 Task: Show the template hero for the builder.
Action: Mouse moved to (955, 62)
Screenshot: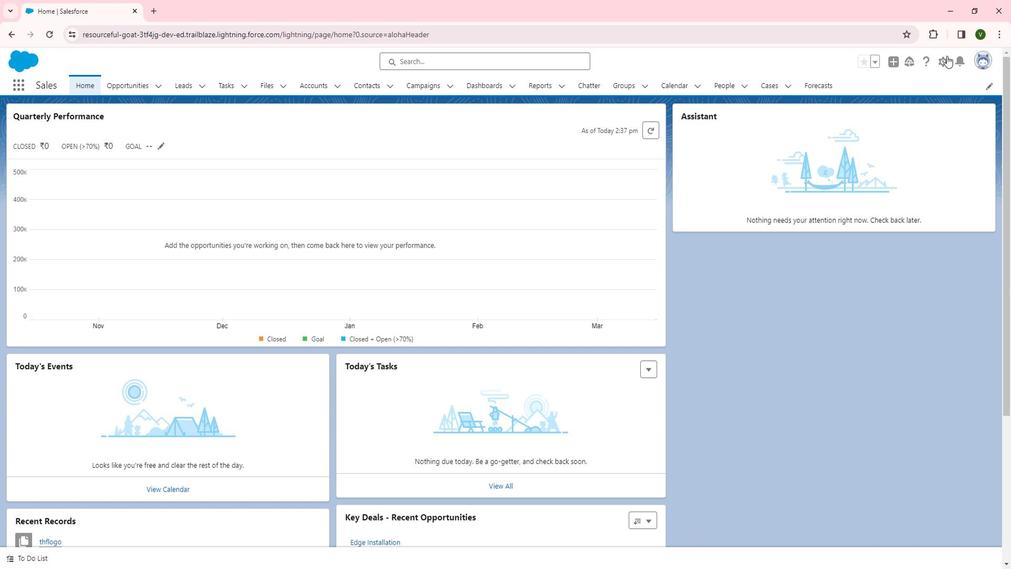 
Action: Mouse pressed left at (955, 62)
Screenshot: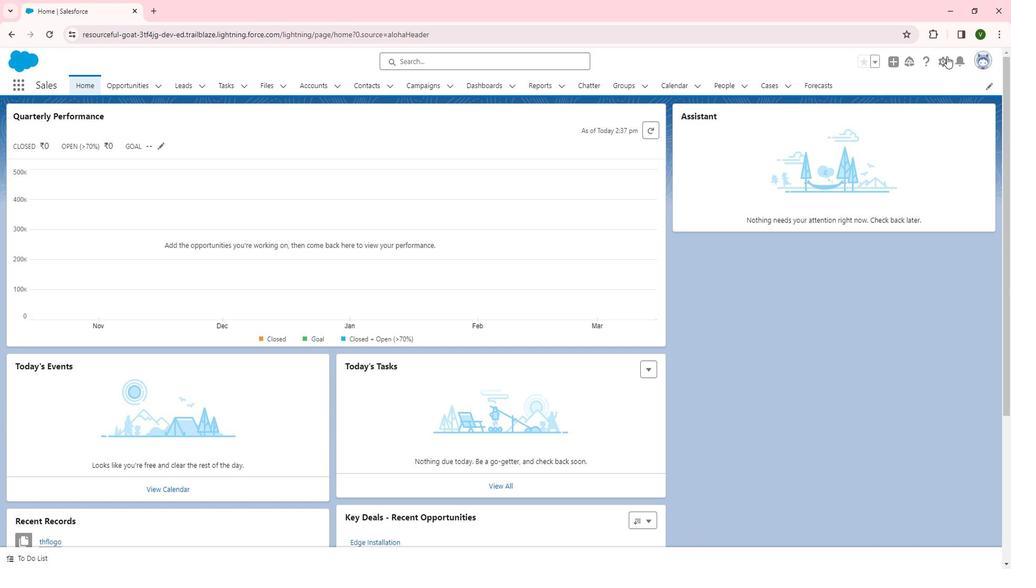 
Action: Mouse moved to (903, 104)
Screenshot: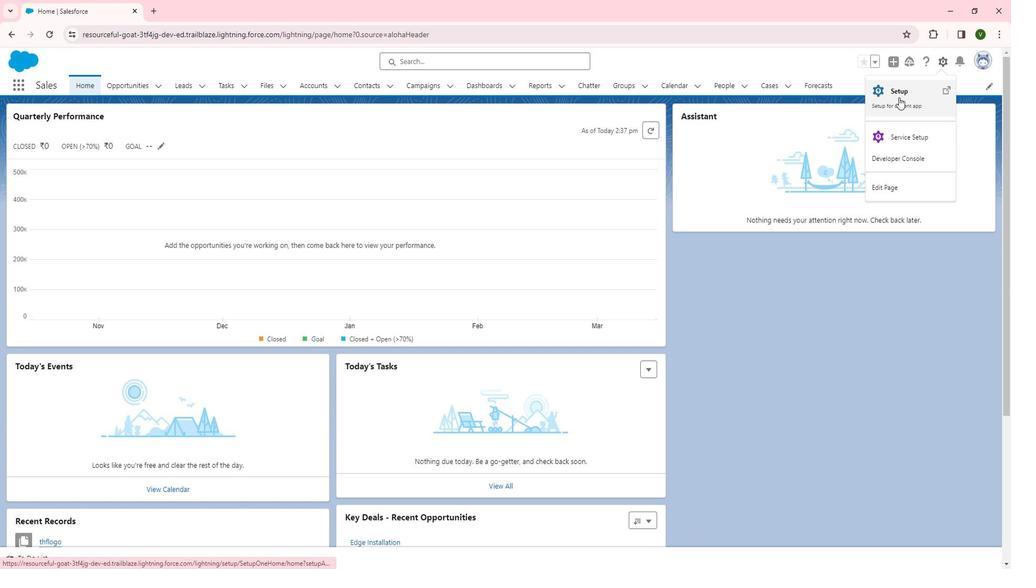 
Action: Mouse pressed left at (903, 104)
Screenshot: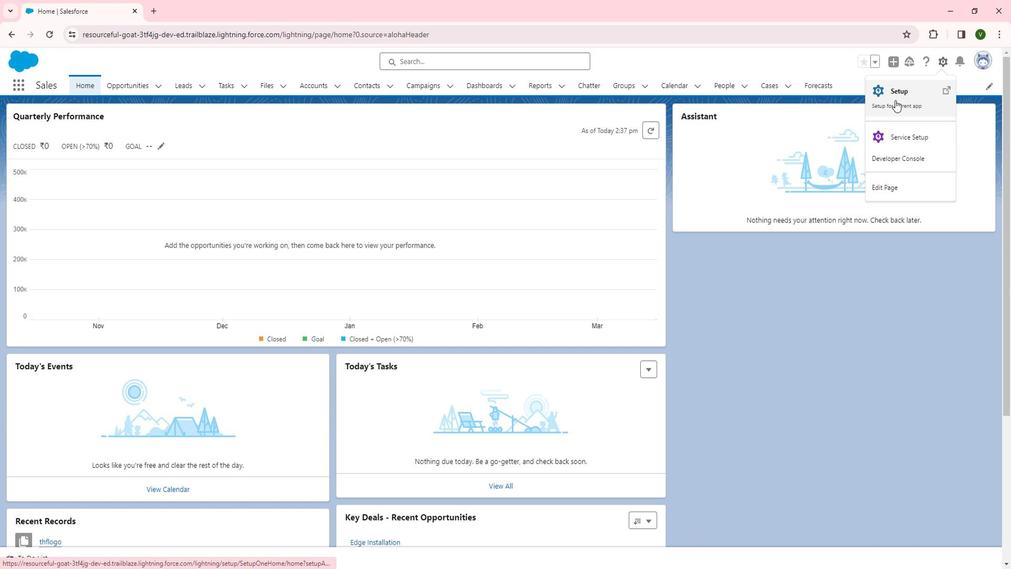 
Action: Mouse moved to (77, 344)
Screenshot: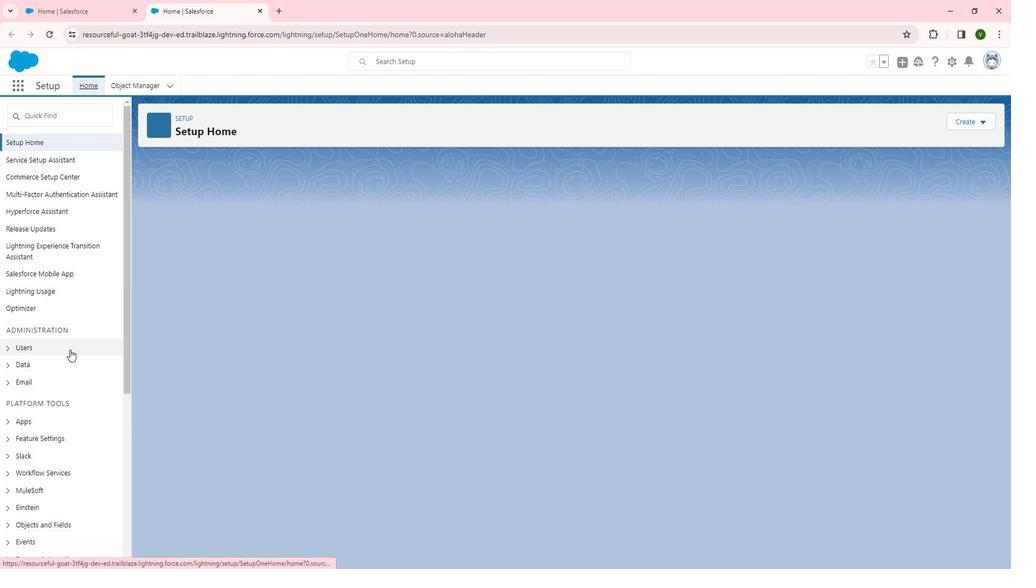 
Action: Mouse scrolled (77, 344) with delta (0, 0)
Screenshot: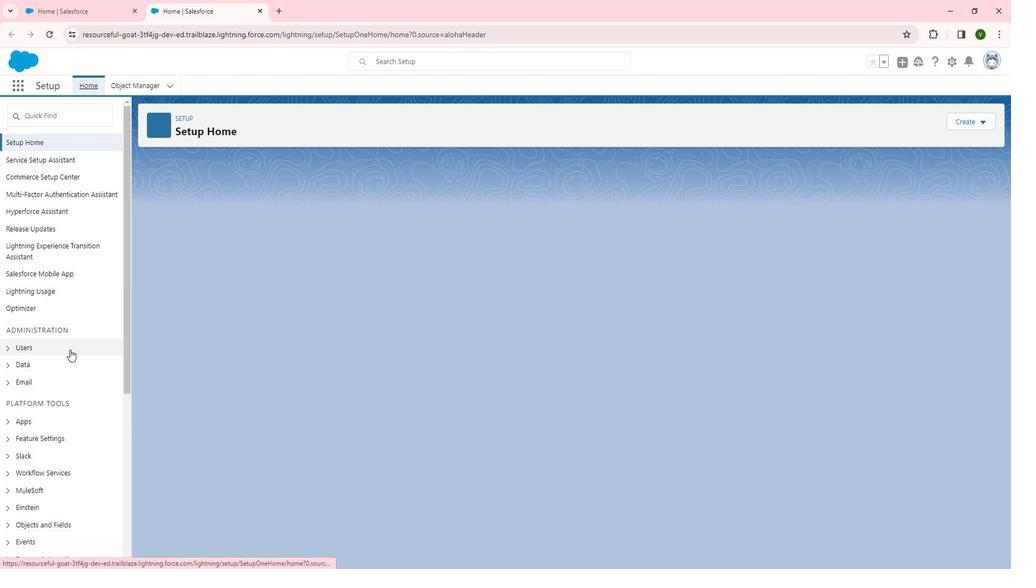 
Action: Mouse moved to (77, 345)
Screenshot: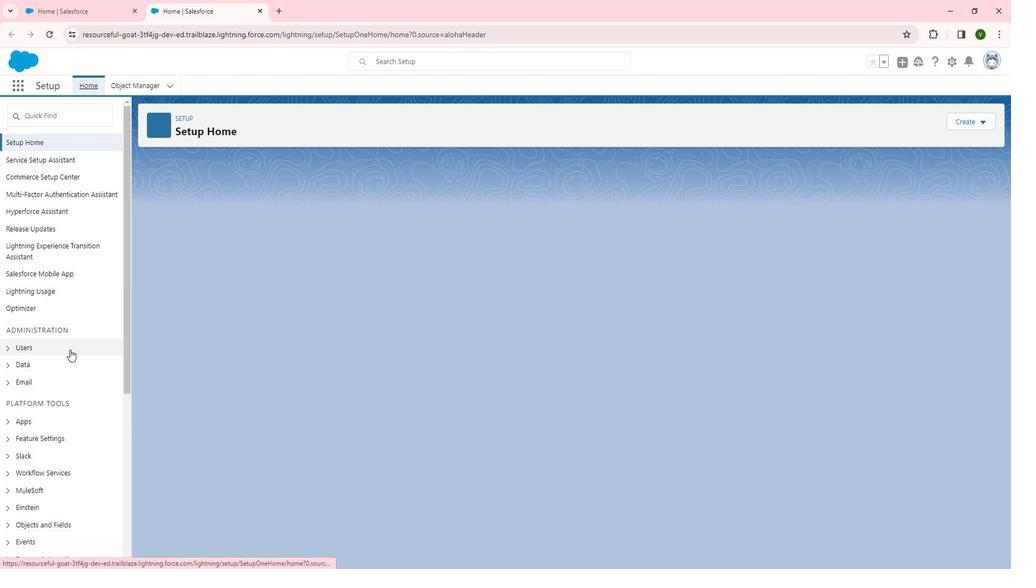 
Action: Mouse scrolled (77, 344) with delta (0, 0)
Screenshot: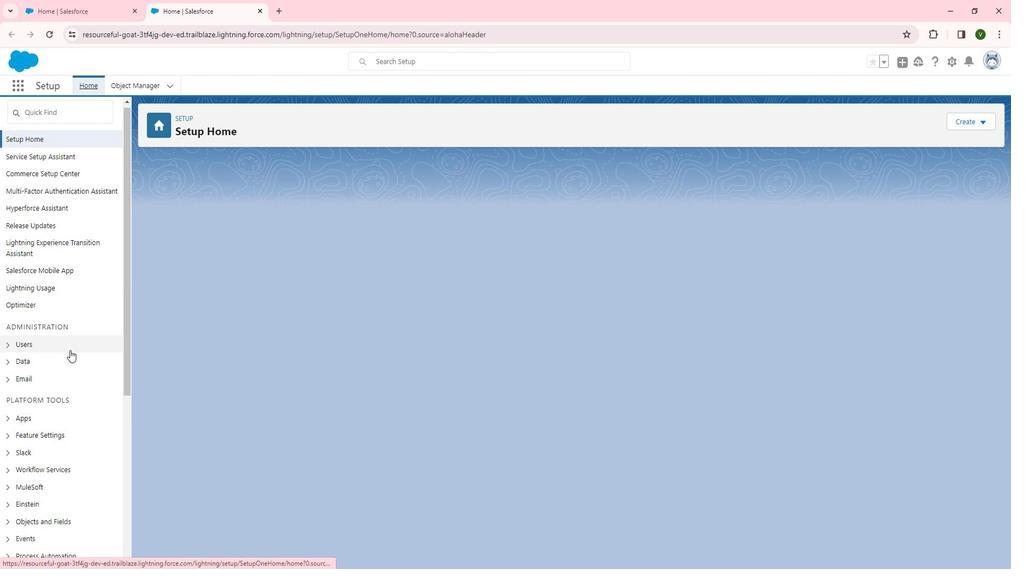 
Action: Mouse moved to (73, 347)
Screenshot: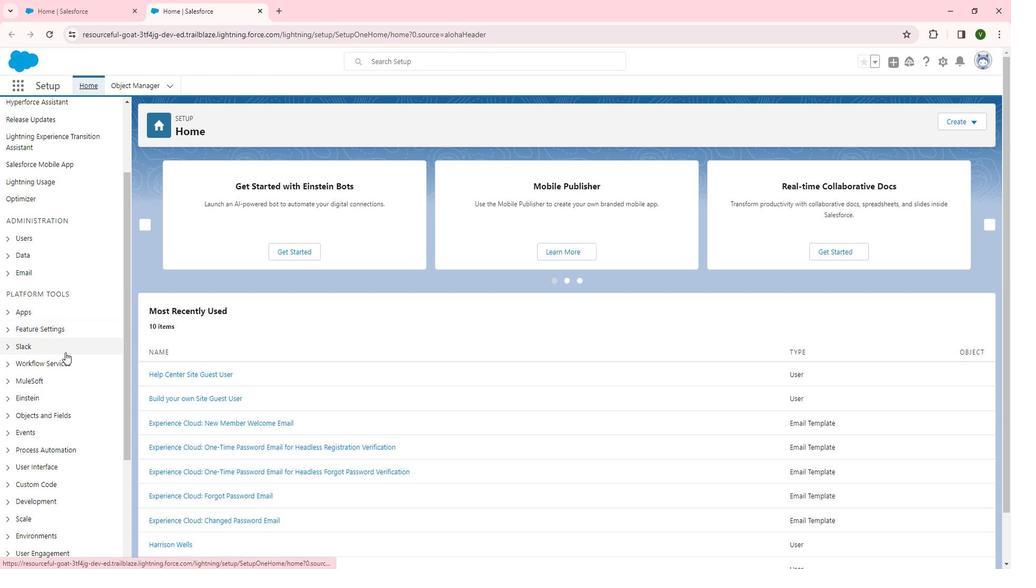 
Action: Mouse scrolled (73, 346) with delta (0, 0)
Screenshot: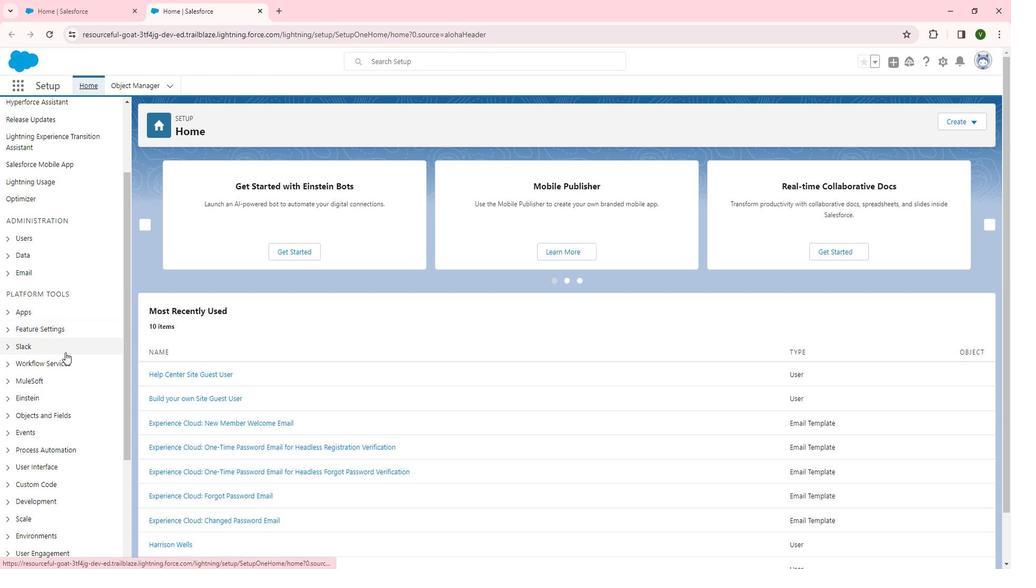 
Action: Mouse scrolled (73, 346) with delta (0, 0)
Screenshot: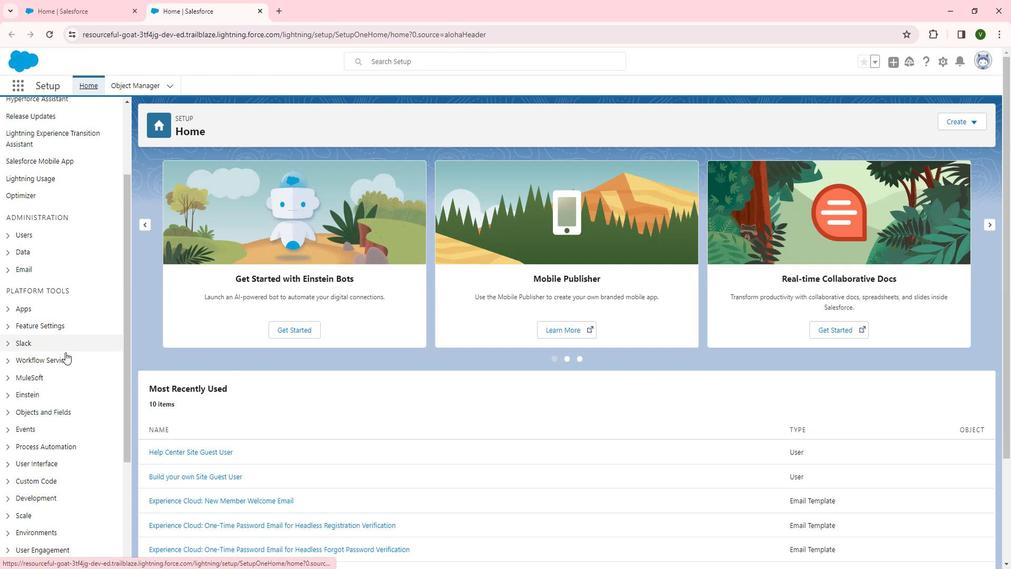 
Action: Mouse moved to (41, 213)
Screenshot: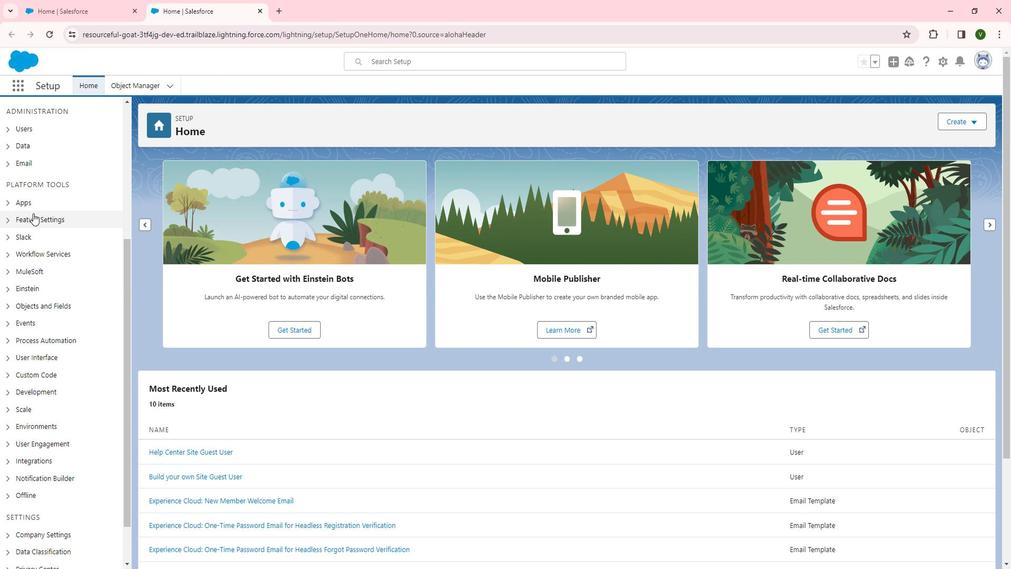 
Action: Mouse pressed left at (41, 213)
Screenshot: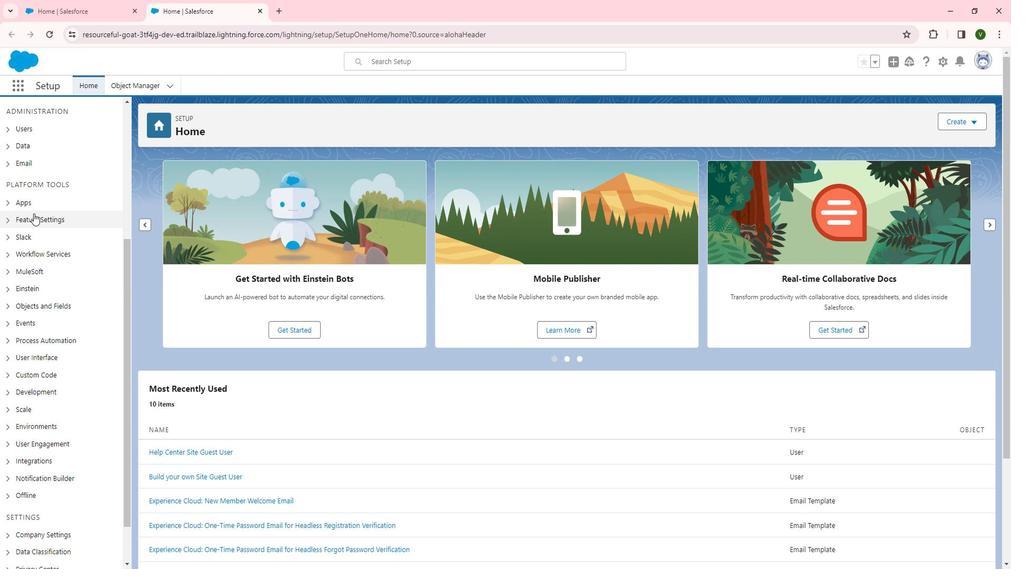 
Action: Mouse moved to (45, 218)
Screenshot: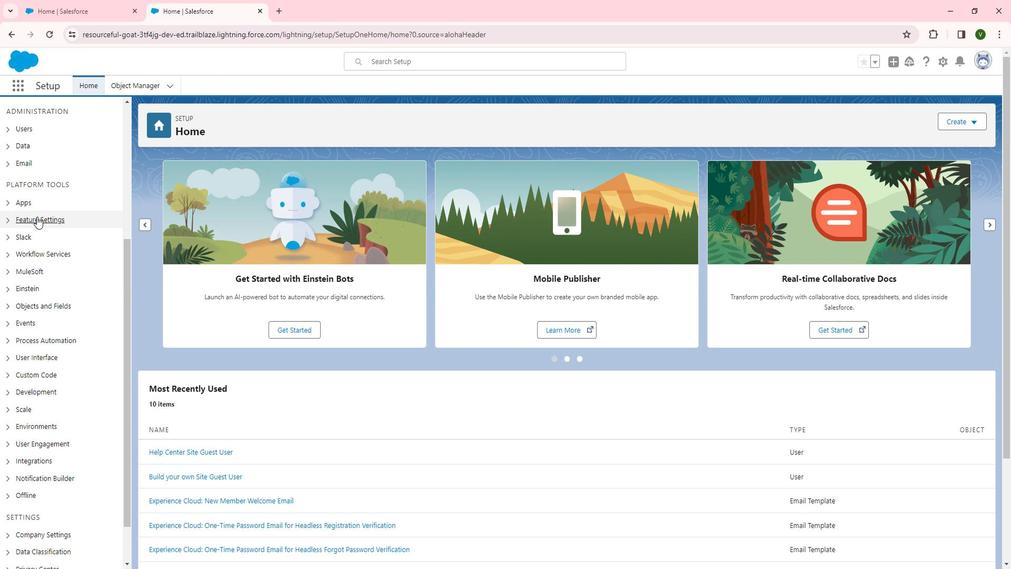 
Action: Mouse pressed left at (45, 218)
Screenshot: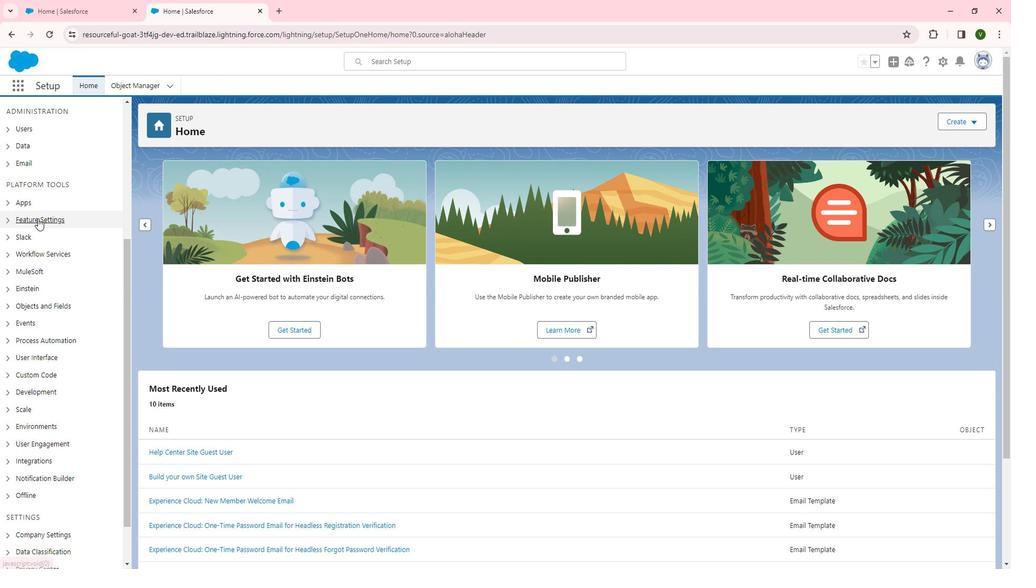 
Action: Mouse moved to (74, 301)
Screenshot: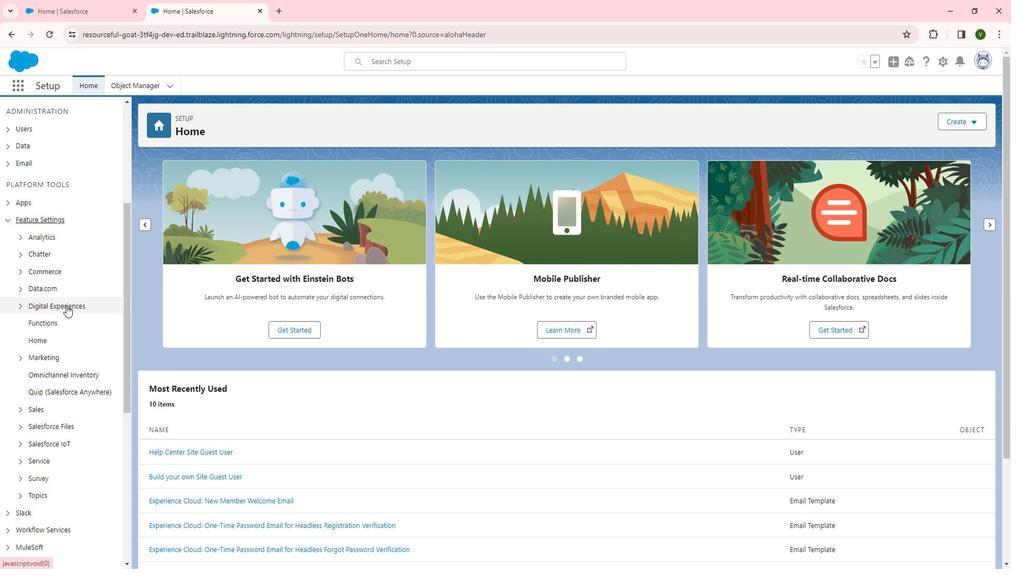 
Action: Mouse pressed left at (74, 301)
Screenshot: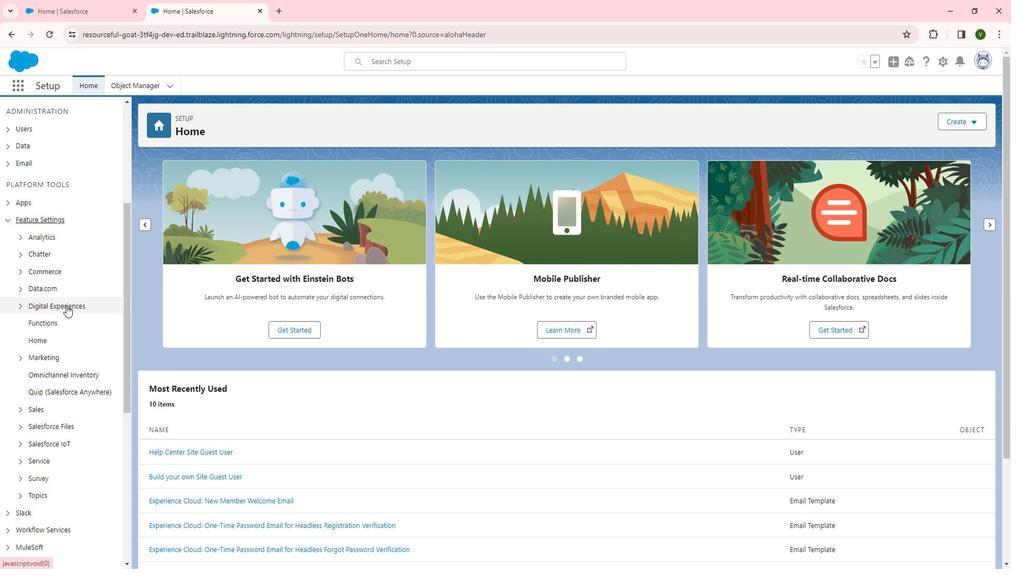 
Action: Mouse moved to (58, 319)
Screenshot: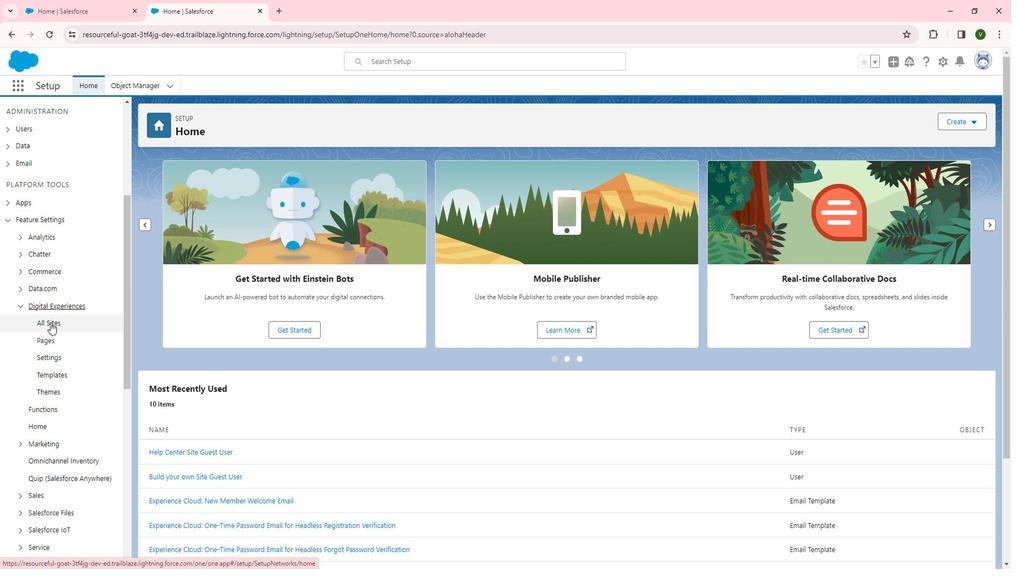 
Action: Mouse pressed left at (58, 319)
Screenshot: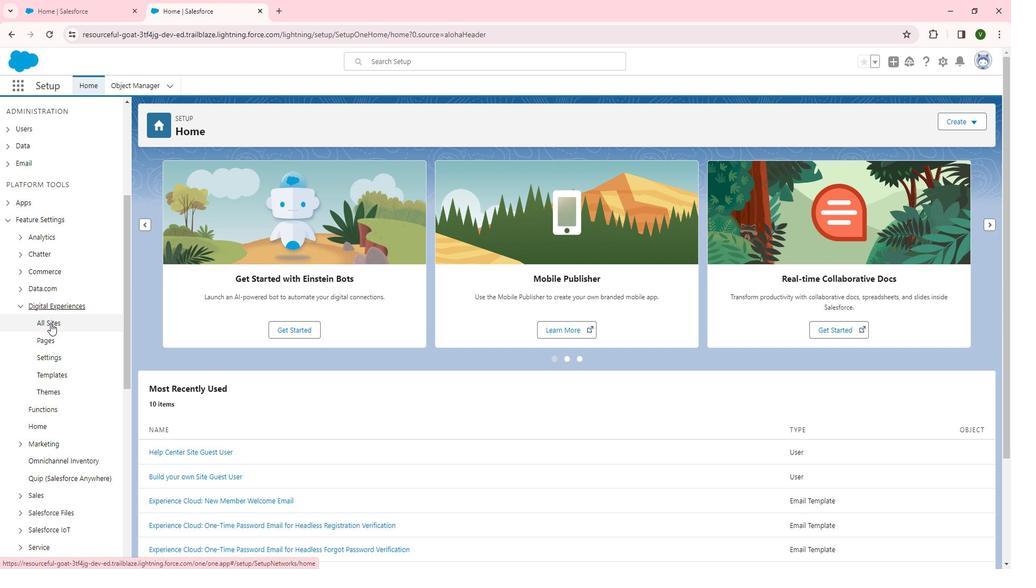 
Action: Mouse moved to (185, 276)
Screenshot: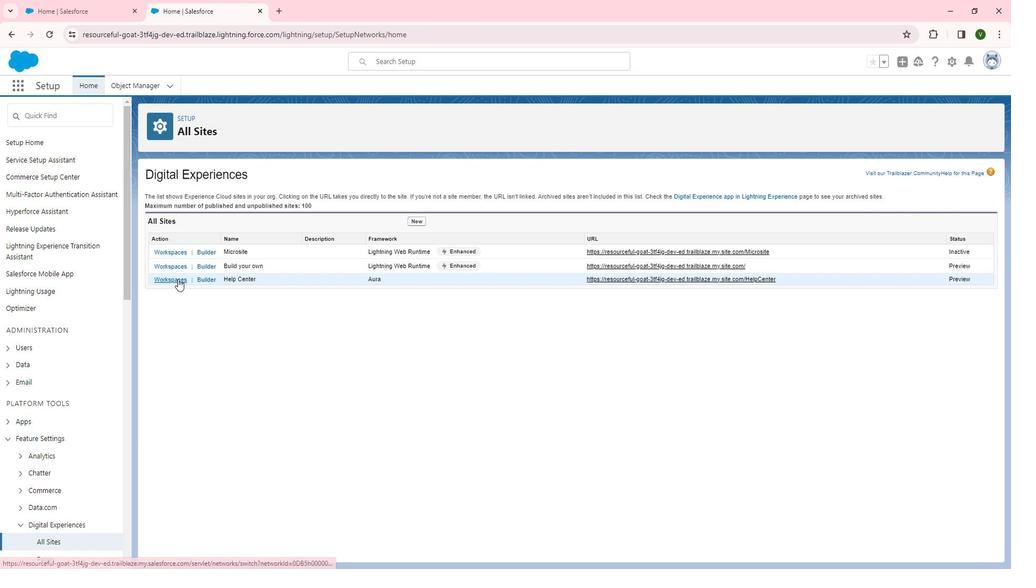 
Action: Mouse pressed left at (185, 276)
Screenshot: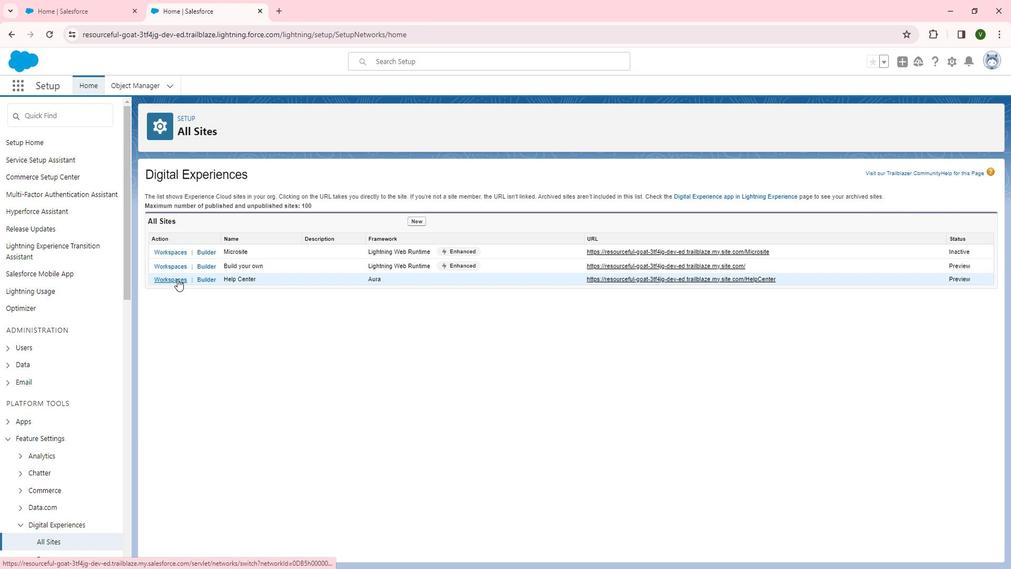 
Action: Mouse moved to (135, 242)
Screenshot: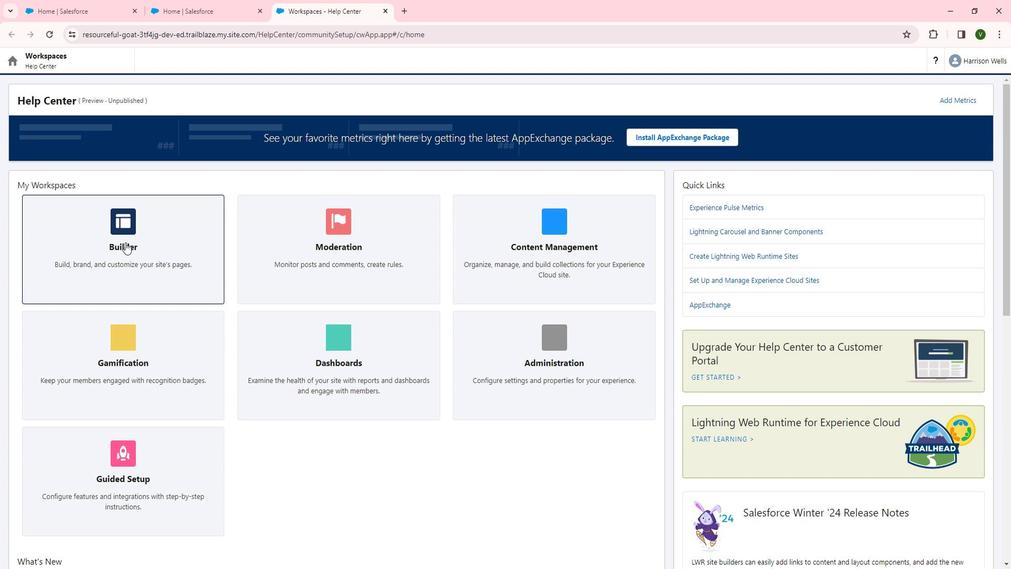 
Action: Mouse pressed left at (135, 242)
Screenshot: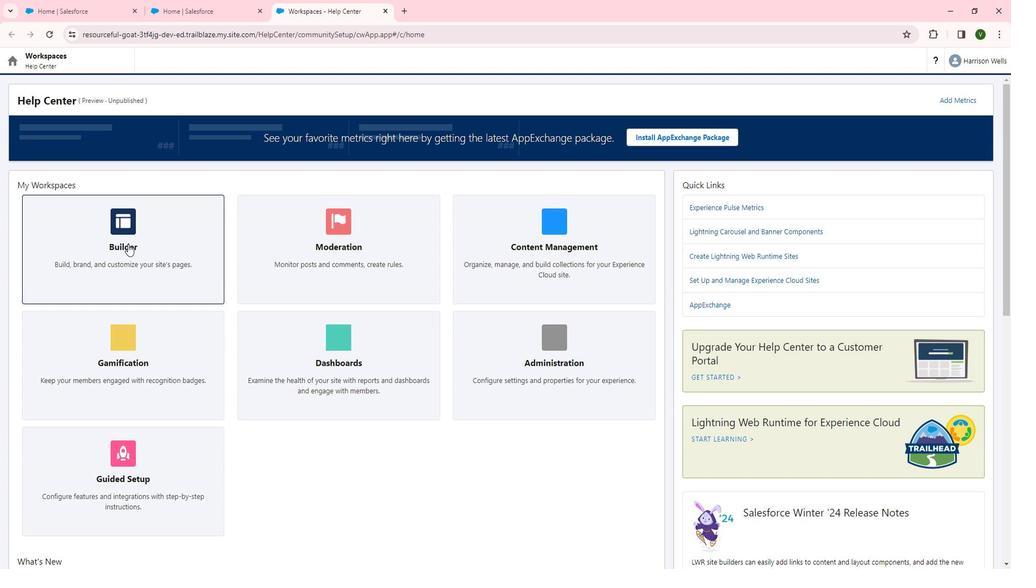 
Action: Mouse moved to (23, 159)
Screenshot: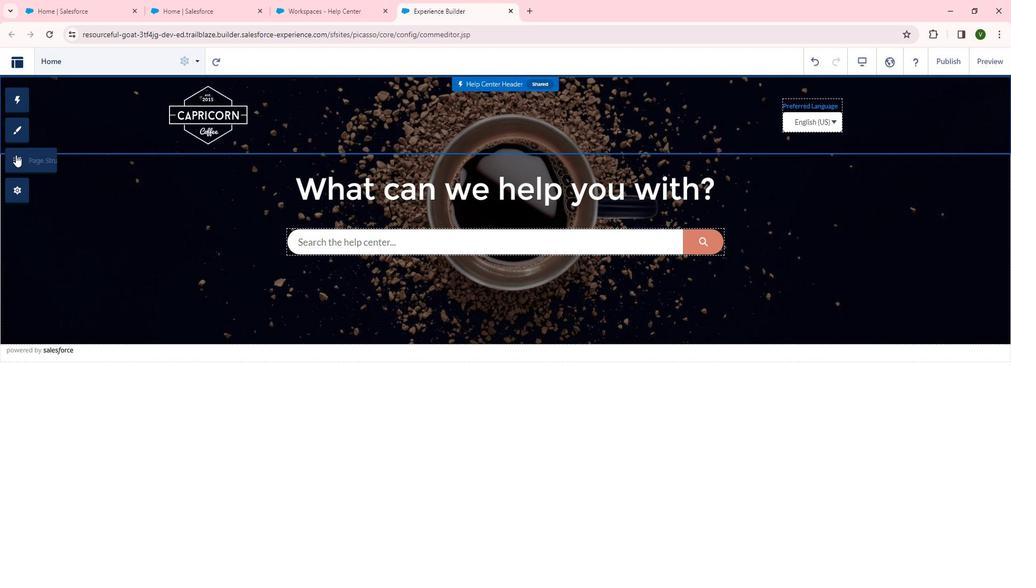 
Action: Mouse pressed left at (23, 159)
Screenshot: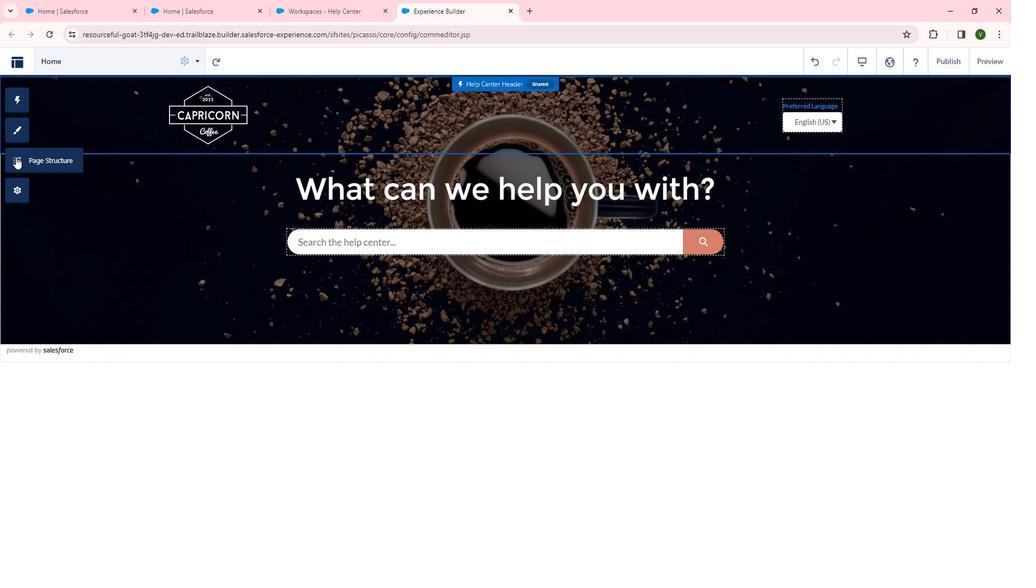 
Action: Mouse moved to (74, 189)
Screenshot: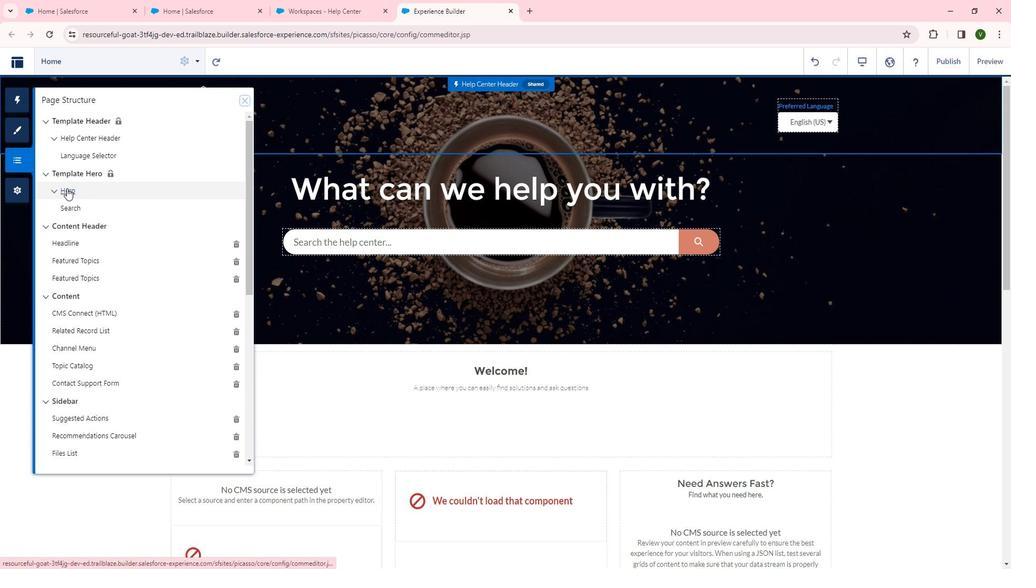 
Action: Mouse pressed left at (74, 189)
Screenshot: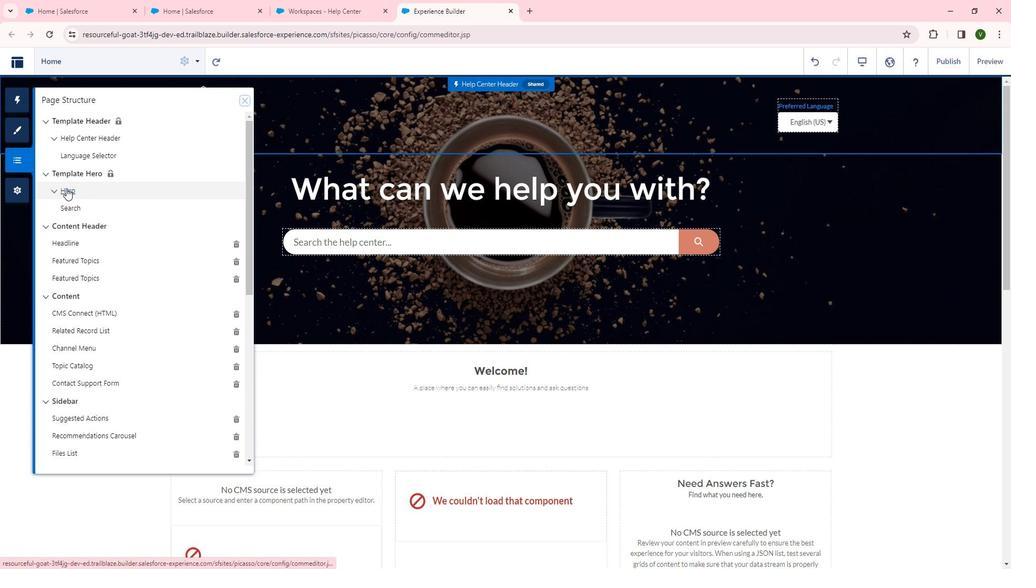 
Action: Mouse moved to (71, 196)
Screenshot: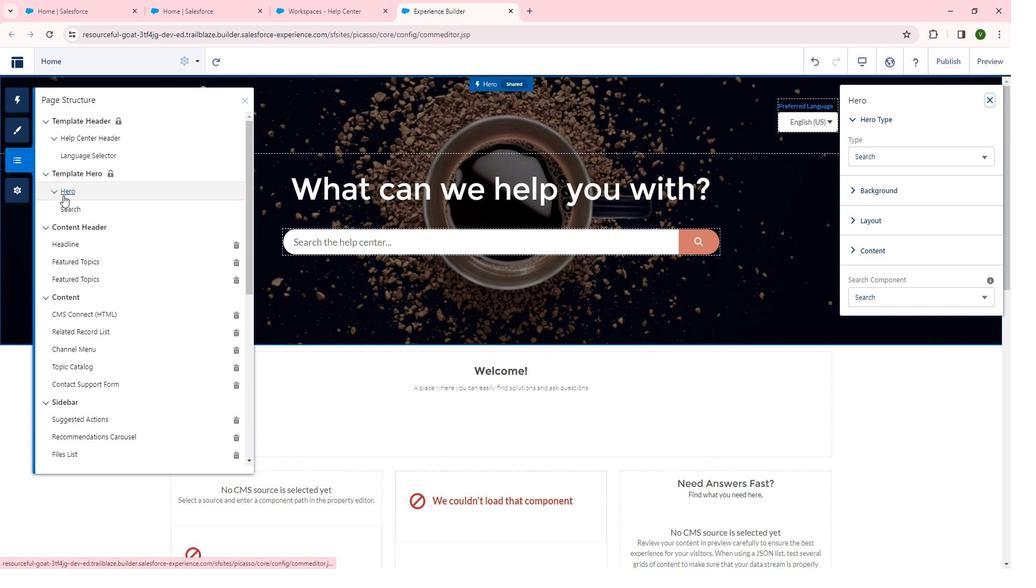 
